 Task: Add Sprouts Toasted Pecan Coffee to the cart.
Action: Mouse pressed left at (15, 80)
Screenshot: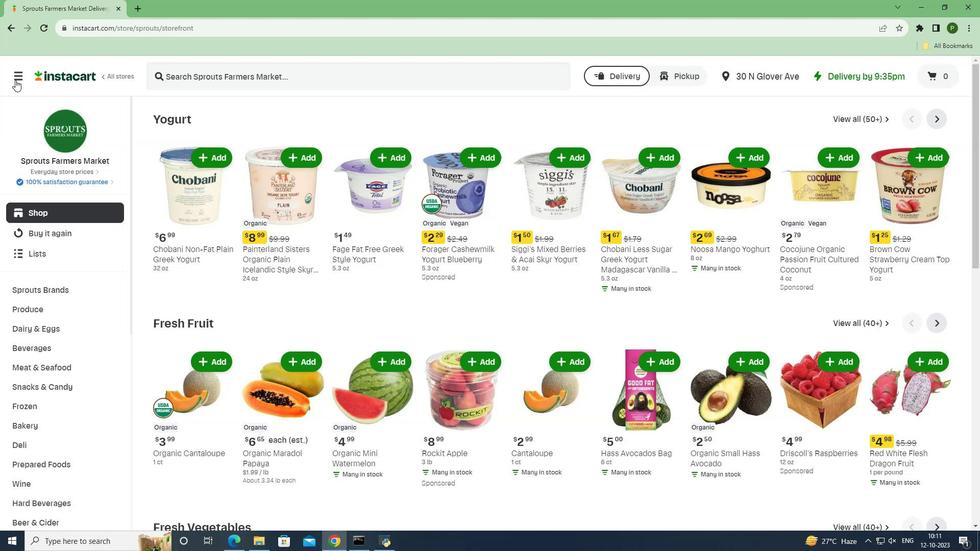 
Action: Mouse moved to (33, 268)
Screenshot: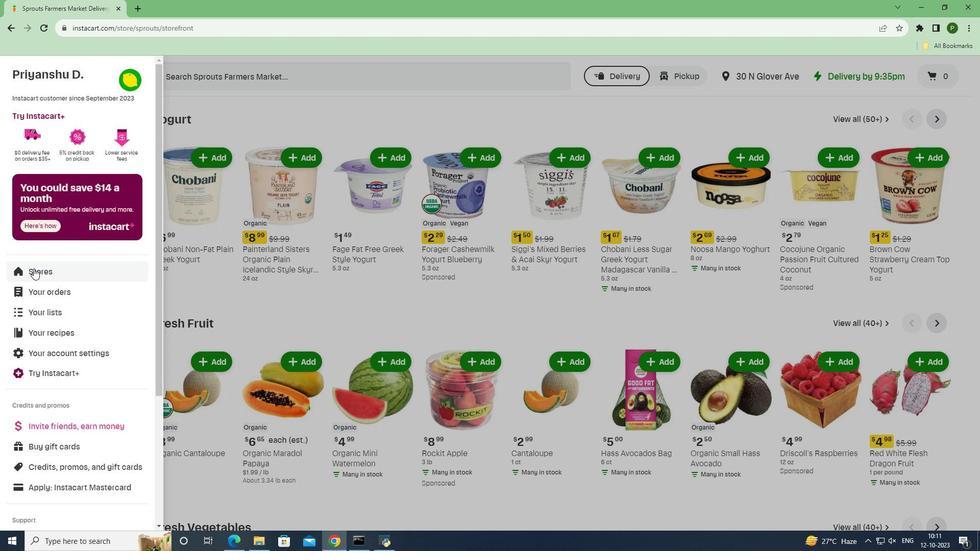 
Action: Mouse pressed left at (33, 268)
Screenshot: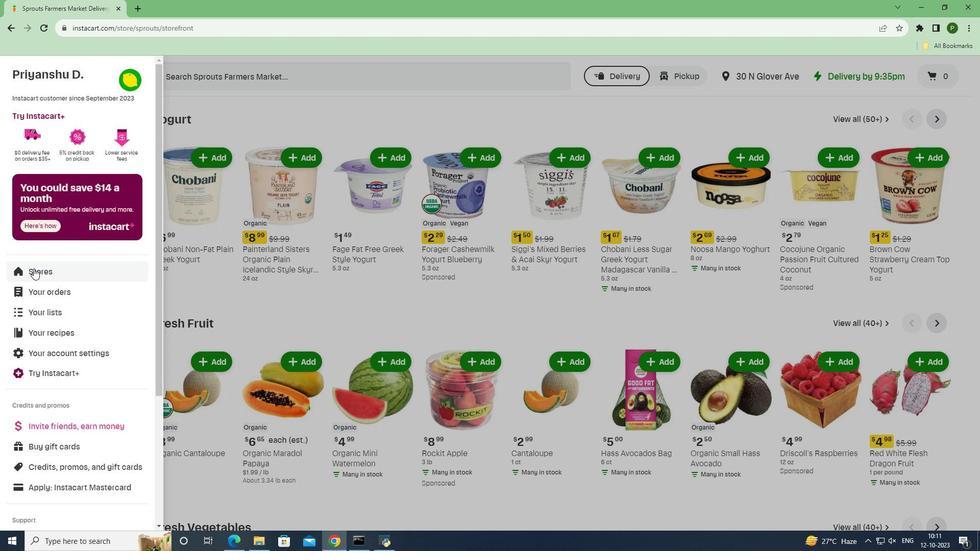 
Action: Mouse moved to (238, 117)
Screenshot: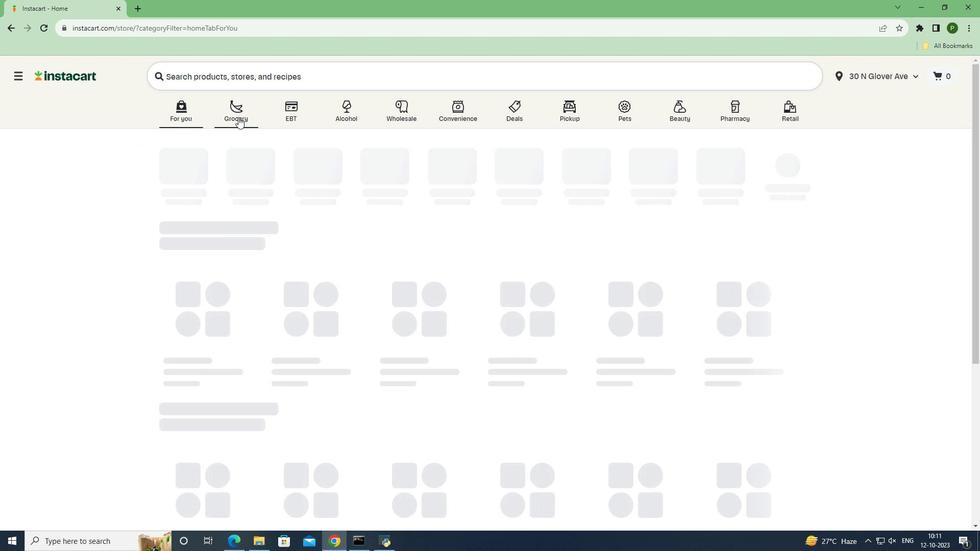 
Action: Mouse pressed left at (238, 117)
Screenshot: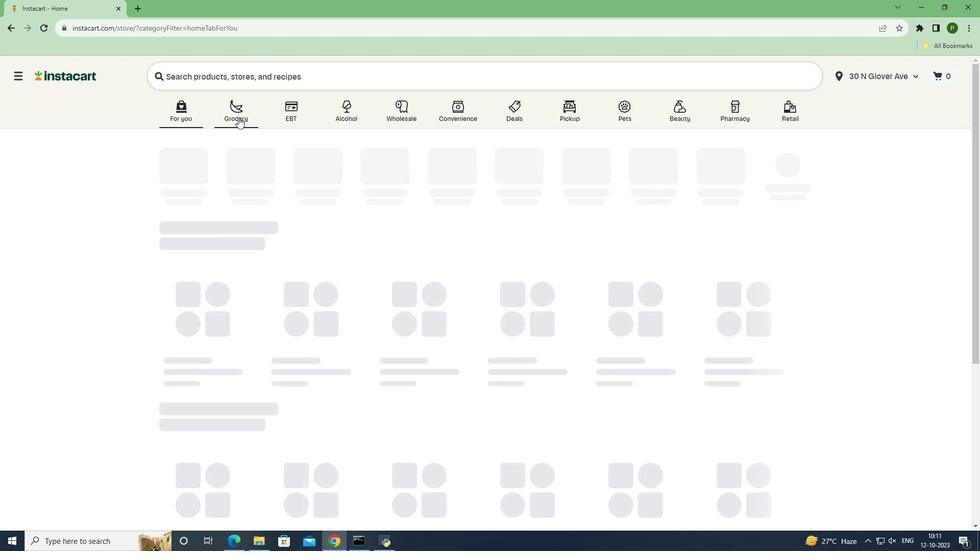 
Action: Mouse moved to (414, 228)
Screenshot: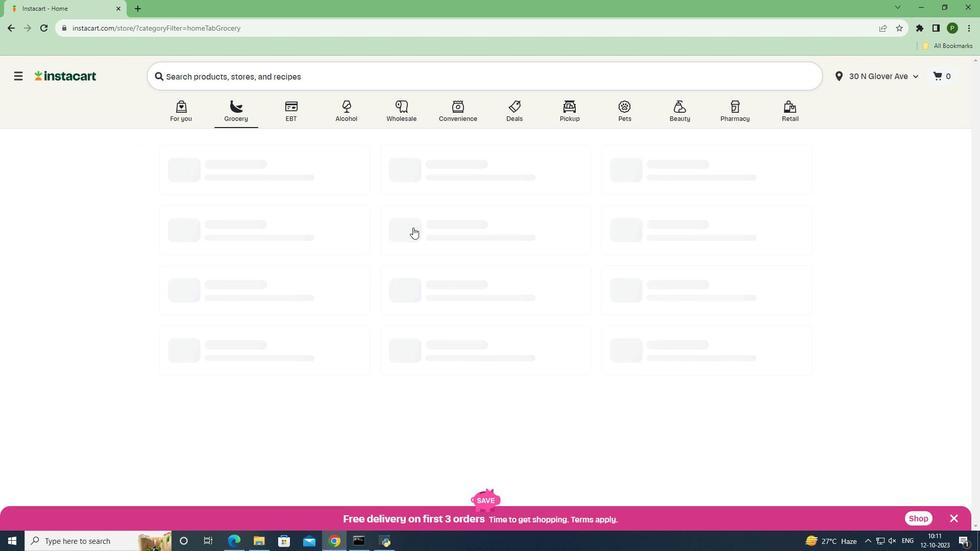 
Action: Mouse pressed left at (414, 228)
Screenshot: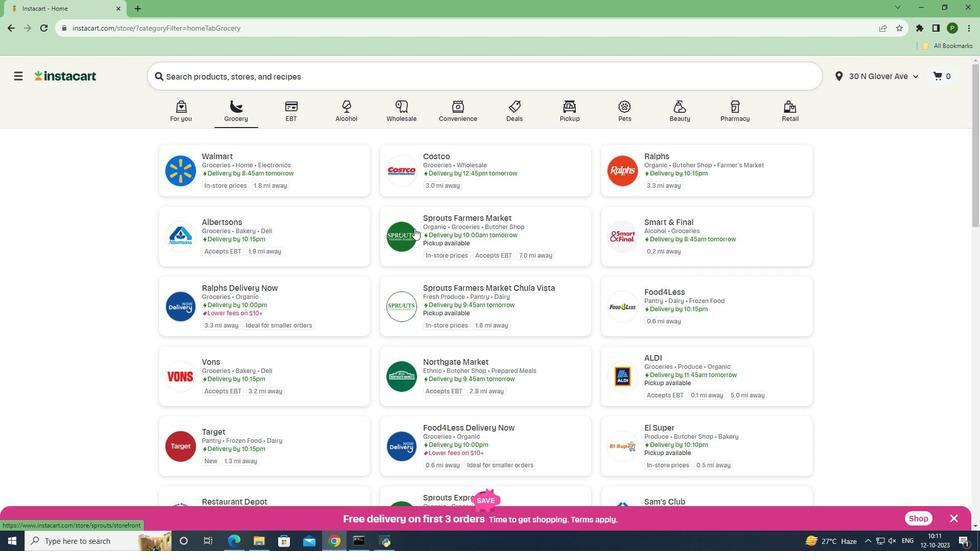
Action: Mouse moved to (60, 347)
Screenshot: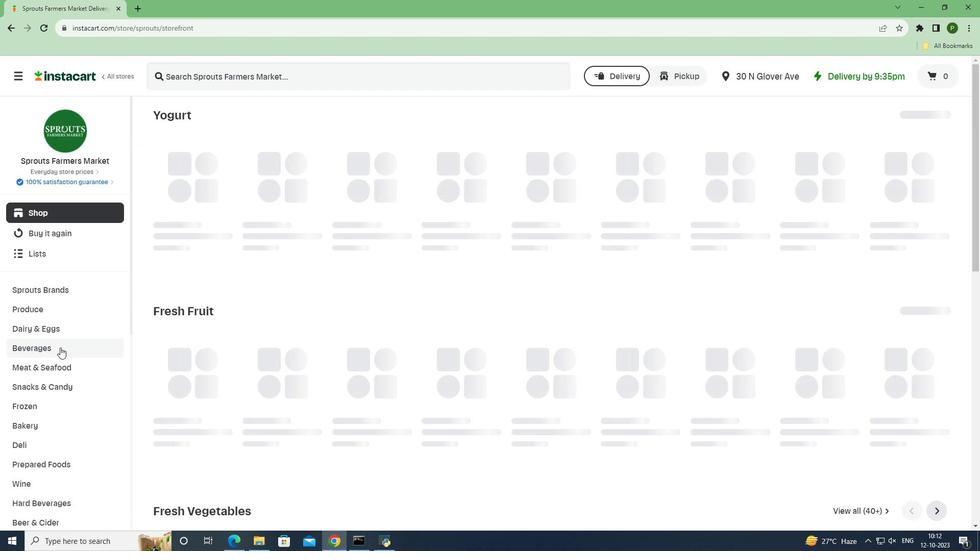 
Action: Mouse pressed left at (60, 347)
Screenshot: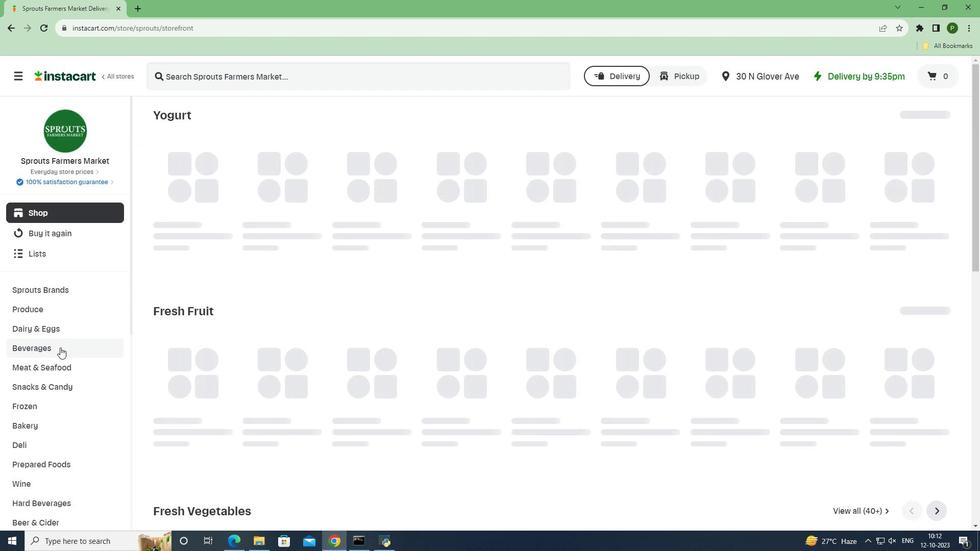 
Action: Mouse moved to (377, 142)
Screenshot: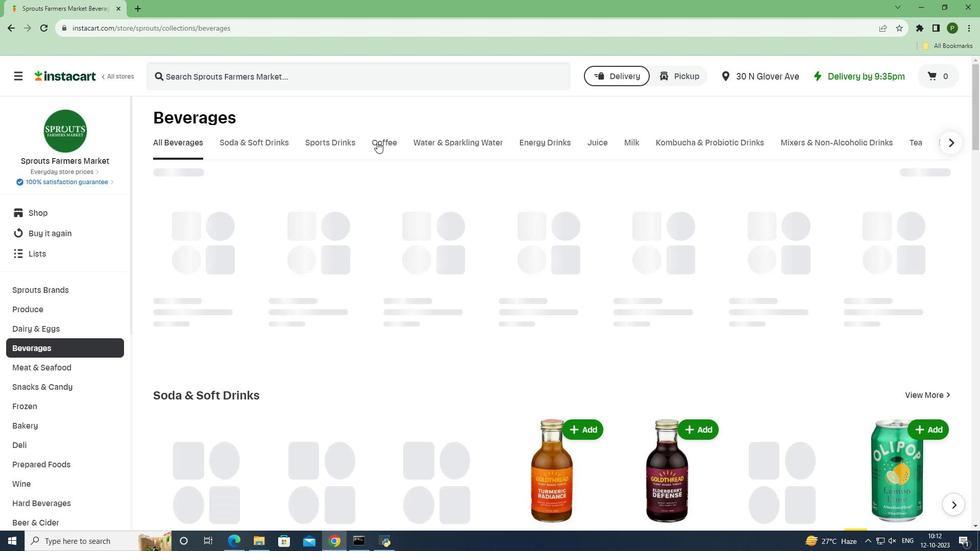 
Action: Mouse pressed left at (377, 142)
Screenshot: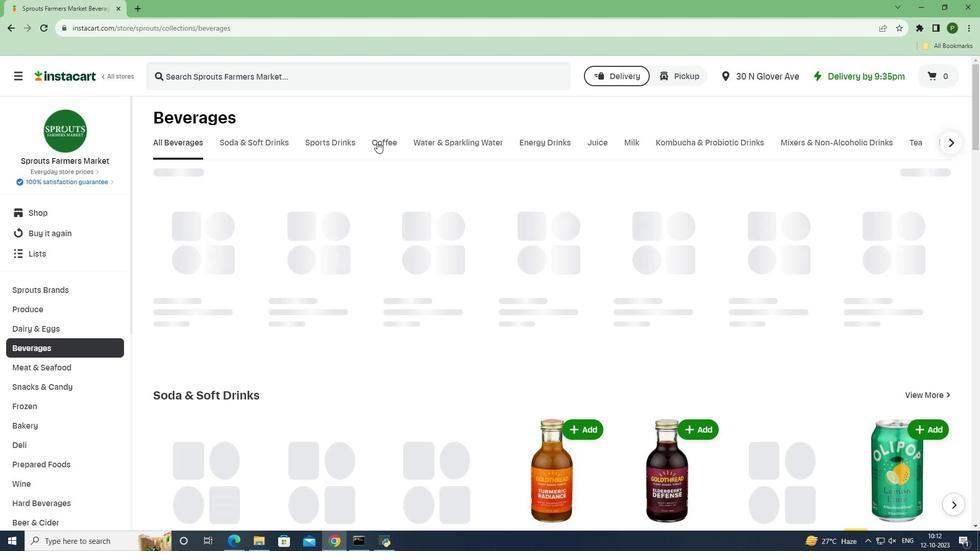 
Action: Mouse moved to (256, 76)
Screenshot: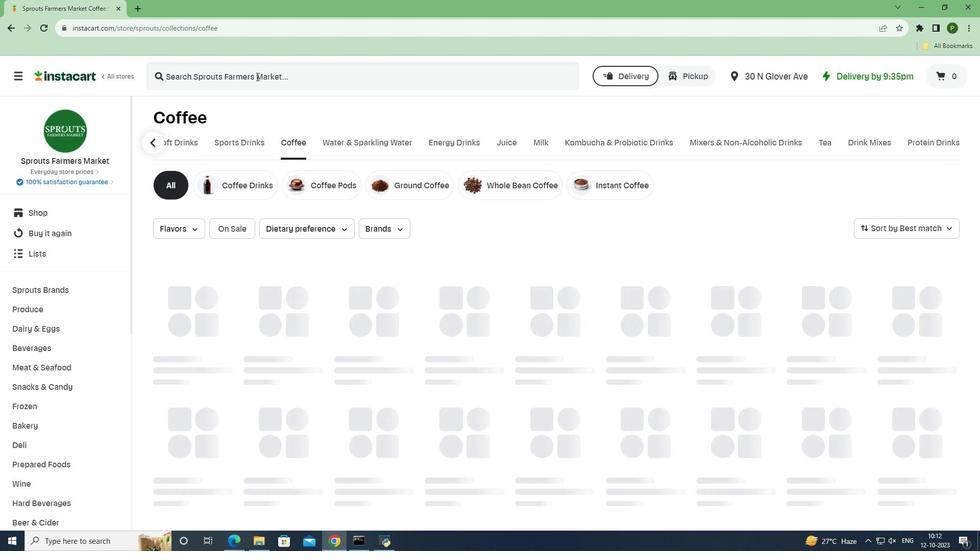 
Action: Mouse pressed left at (256, 76)
Screenshot: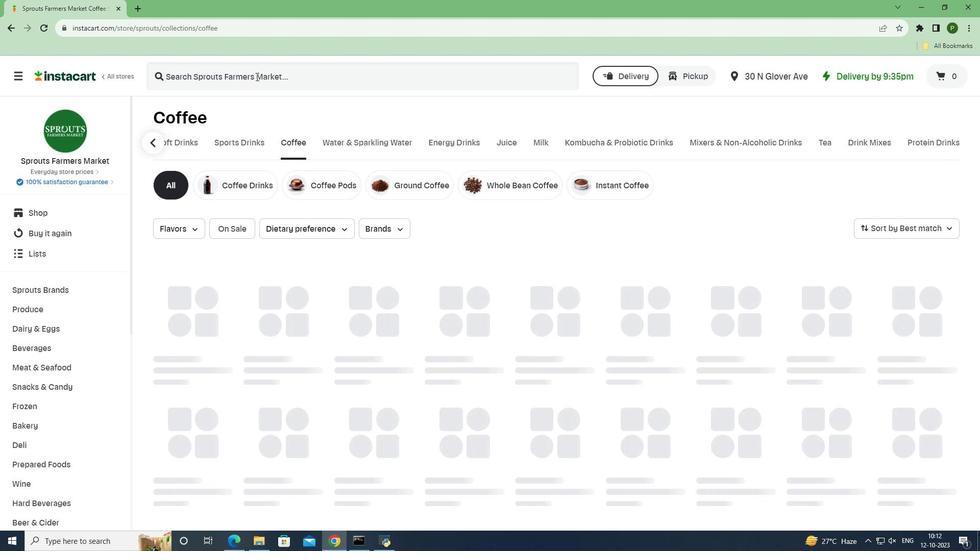 
Action: Key pressed <Key.caps_lock>S<Key.caps_lock>prouts<Key.space><Key.caps_lock>T<Key.caps_lock>oasted<Key.space><Key.caps_lock>P<Key.caps_lock>ecan<Key.space><Key.caps_lock>C<Key.caps_lock>offee<Key.enter>
Screenshot: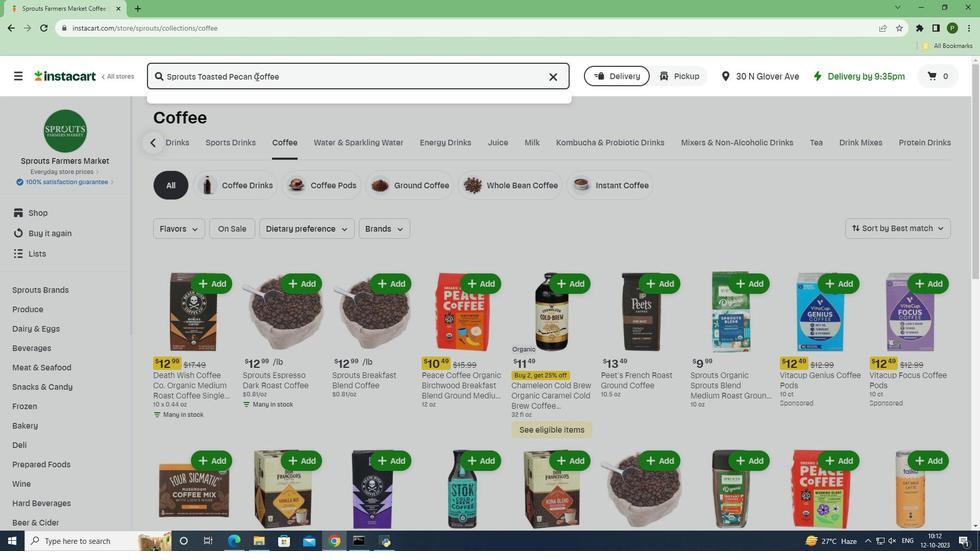 
Action: Mouse moved to (600, 159)
Screenshot: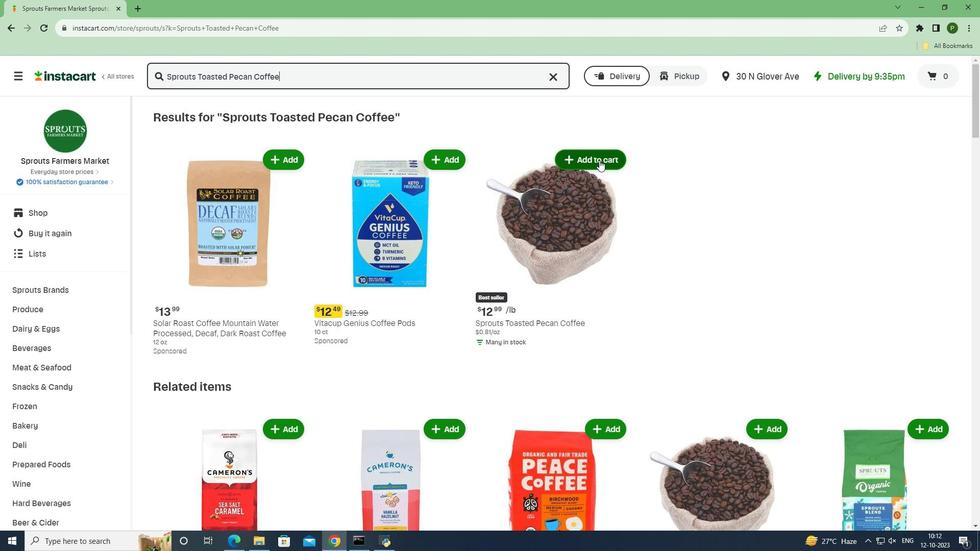 
Action: Mouse pressed left at (600, 159)
Screenshot: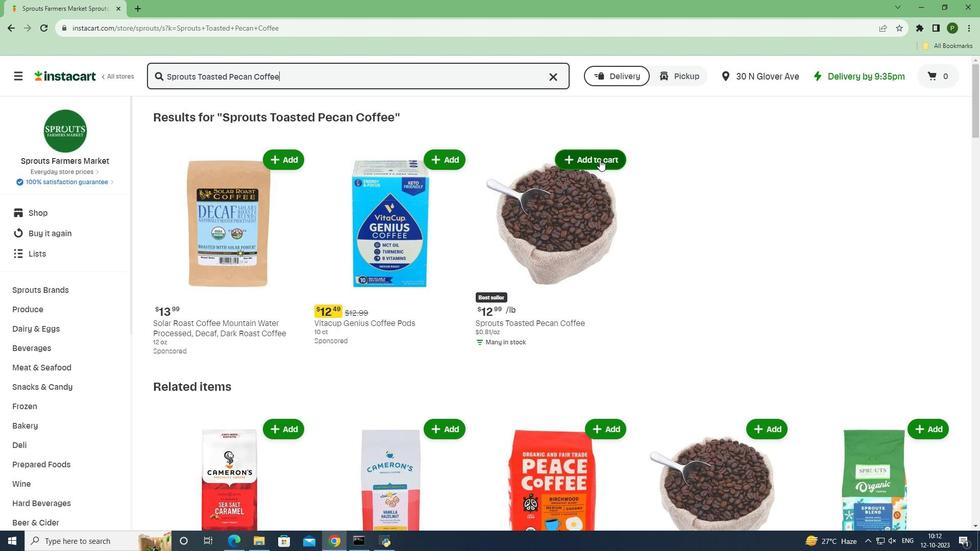 
Action: Mouse moved to (655, 204)
Screenshot: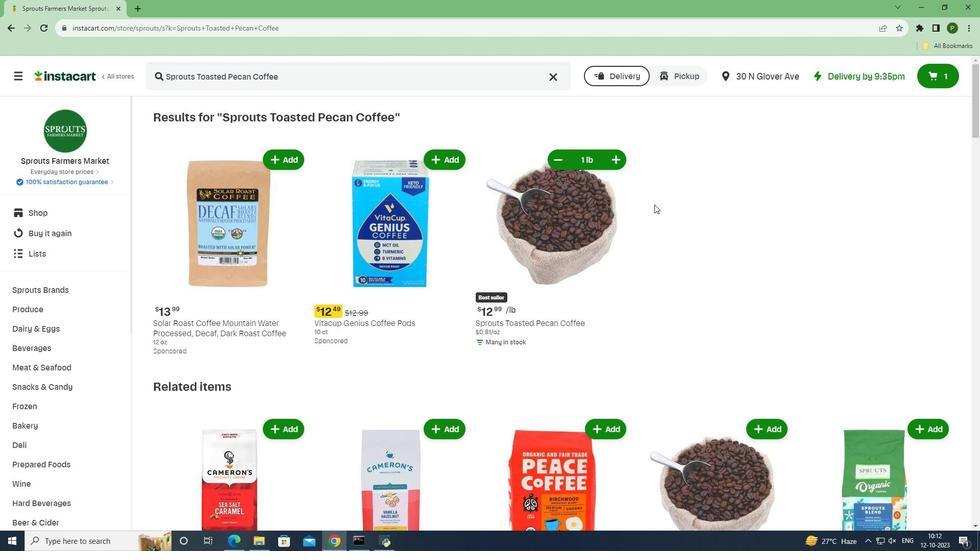 
